 Task: Manage different settings to modify the organization's user interface
Action: Mouse scrolled (157, 293) with delta (0, 0)
Screenshot: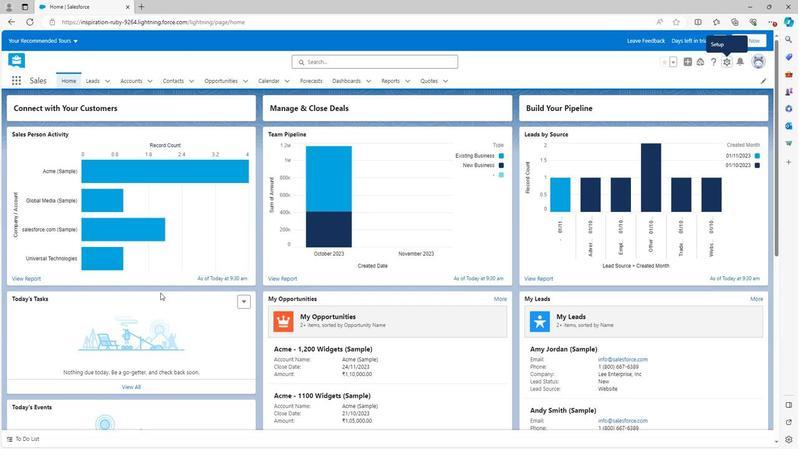 
Action: Mouse scrolled (157, 293) with delta (0, 0)
Screenshot: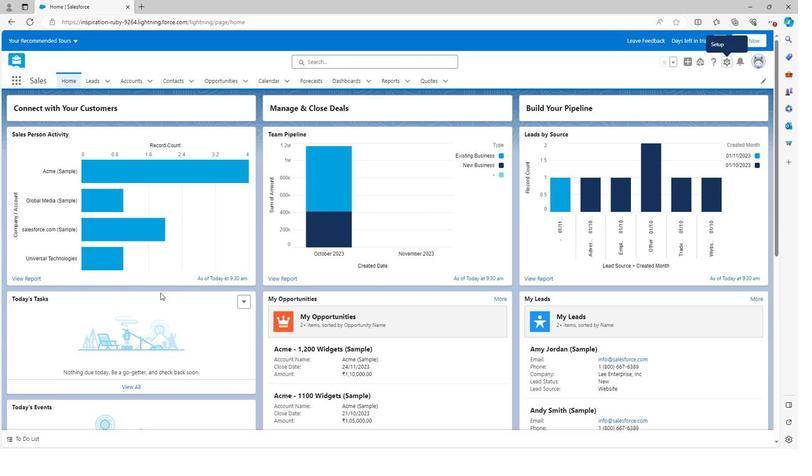 
Action: Mouse scrolled (157, 293) with delta (0, 0)
Screenshot: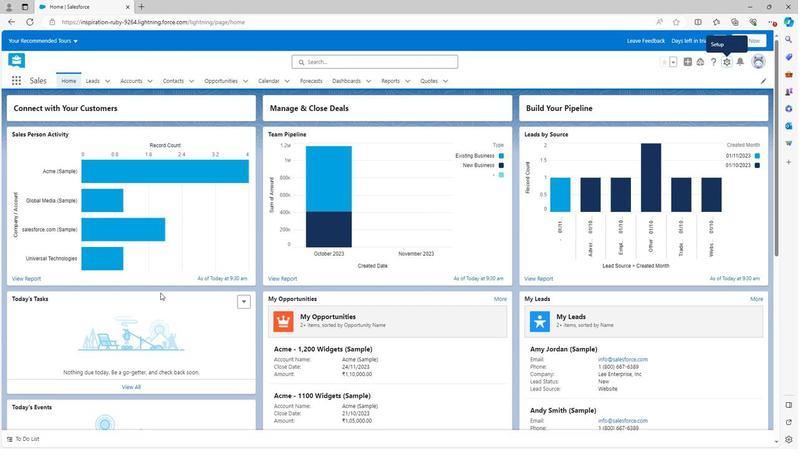 
Action: Mouse scrolled (157, 293) with delta (0, 0)
Screenshot: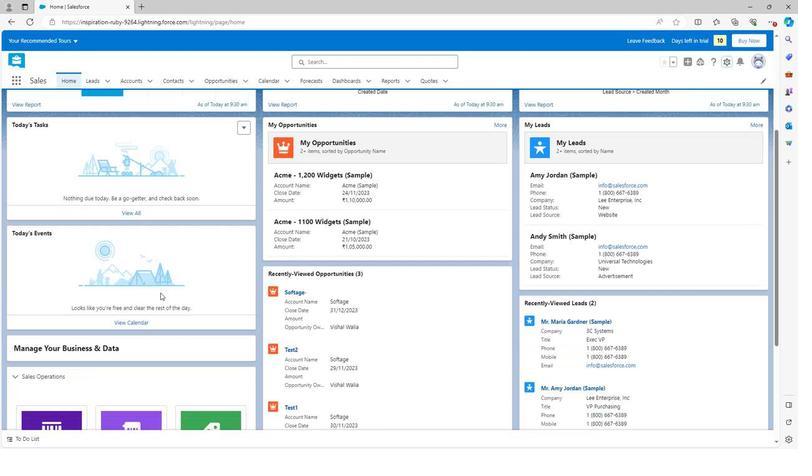 
Action: Mouse scrolled (157, 293) with delta (0, 0)
Screenshot: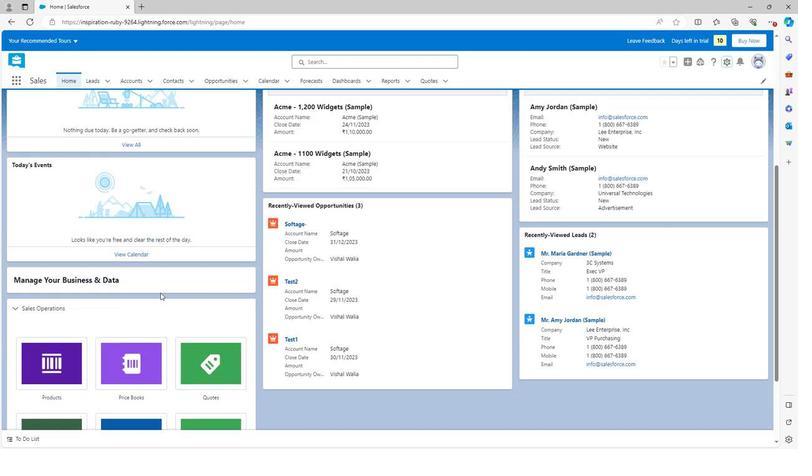 
Action: Mouse moved to (157, 293)
Screenshot: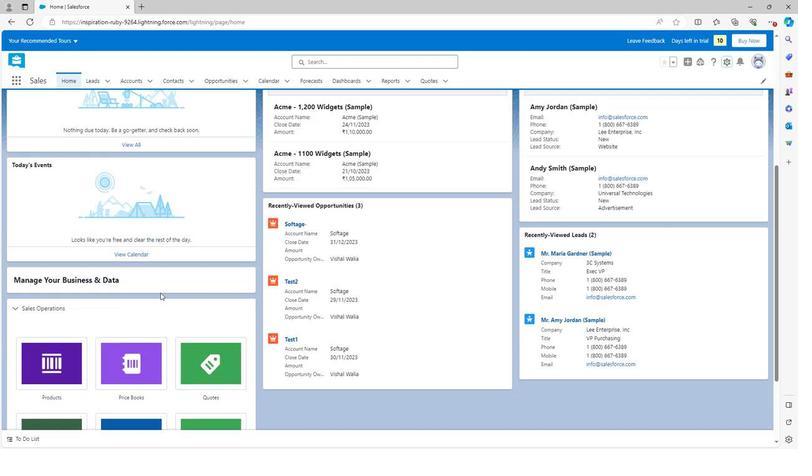 
Action: Mouse scrolled (157, 293) with delta (0, 0)
Screenshot: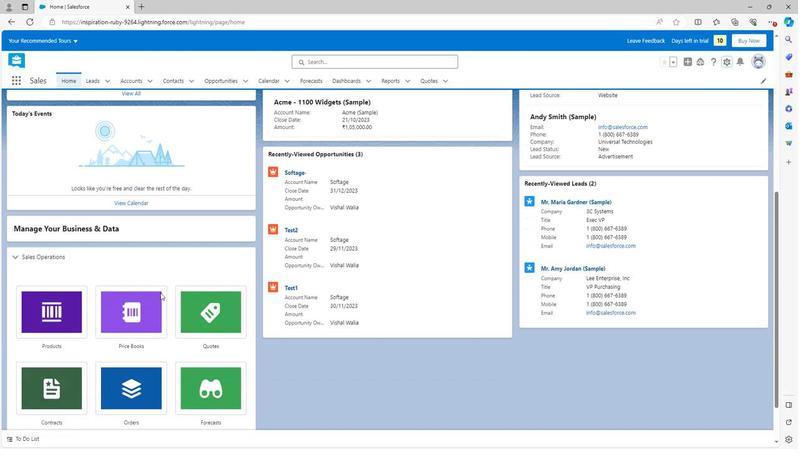 
Action: Mouse scrolled (157, 293) with delta (0, 0)
Screenshot: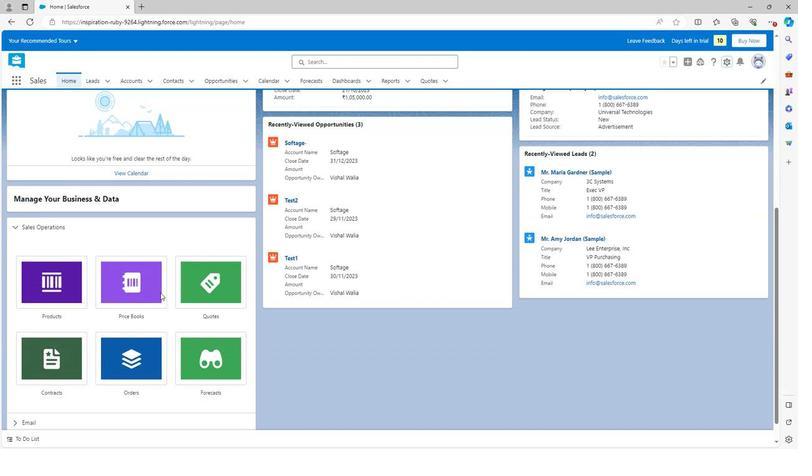 
Action: Mouse scrolled (157, 293) with delta (0, 0)
Screenshot: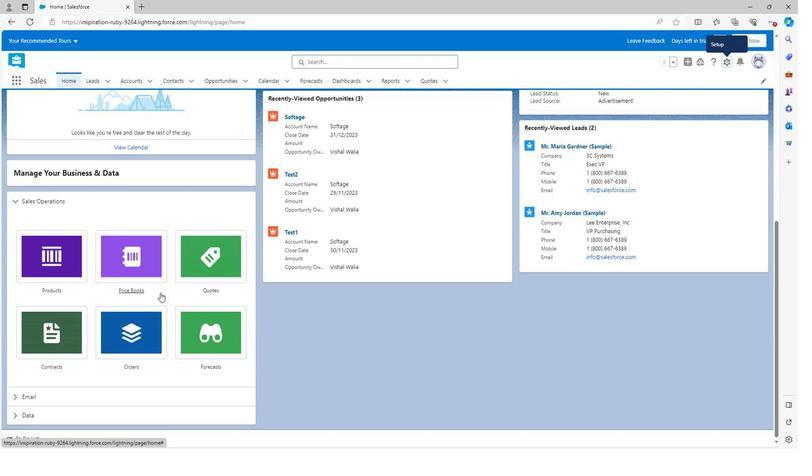 
Action: Mouse scrolled (157, 293) with delta (0, 0)
Screenshot: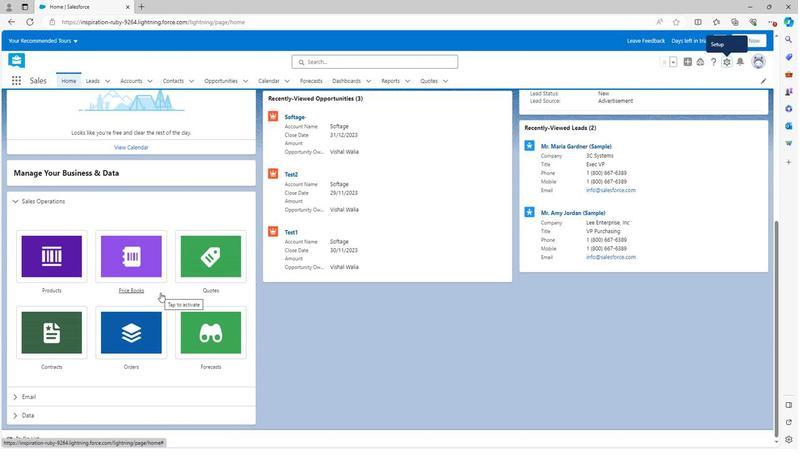 
Action: Mouse scrolled (157, 293) with delta (0, 0)
Screenshot: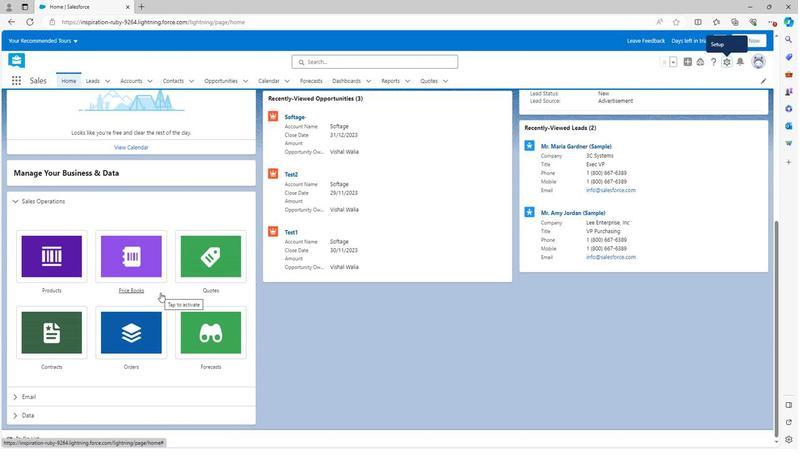 
Action: Mouse scrolled (157, 293) with delta (0, 0)
Screenshot: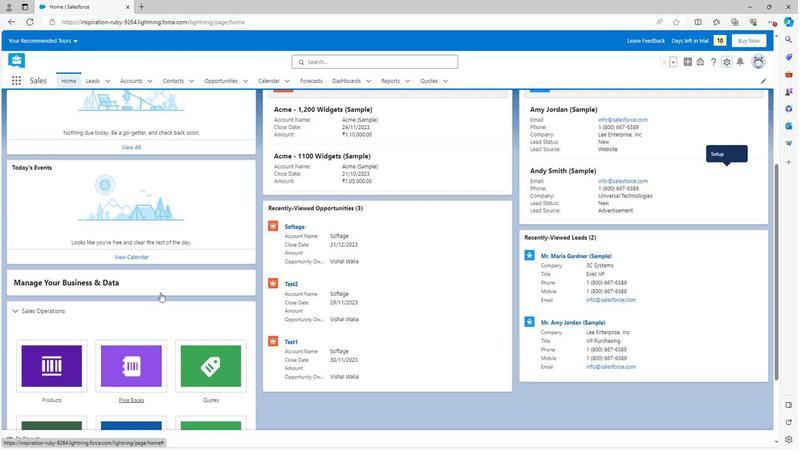 
Action: Mouse scrolled (157, 293) with delta (0, 0)
Screenshot: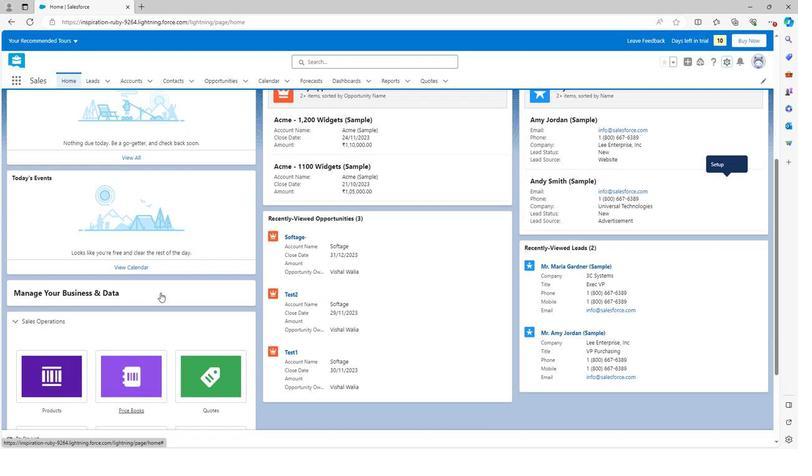 
Action: Mouse scrolled (157, 293) with delta (0, 0)
Screenshot: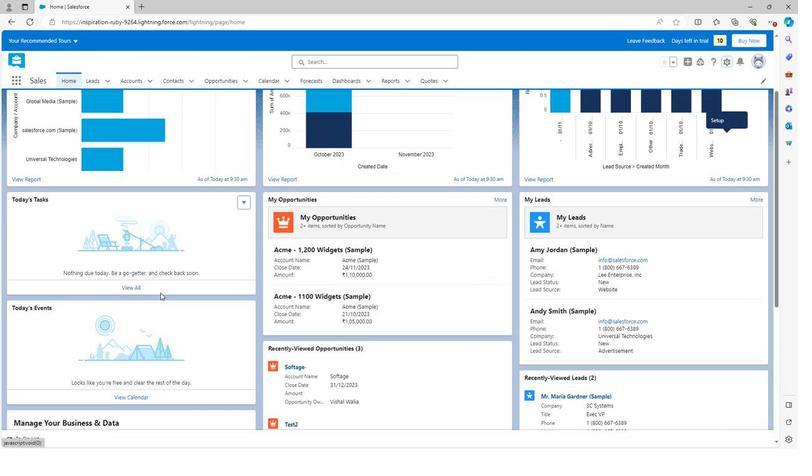 
Action: Mouse scrolled (157, 293) with delta (0, 0)
Screenshot: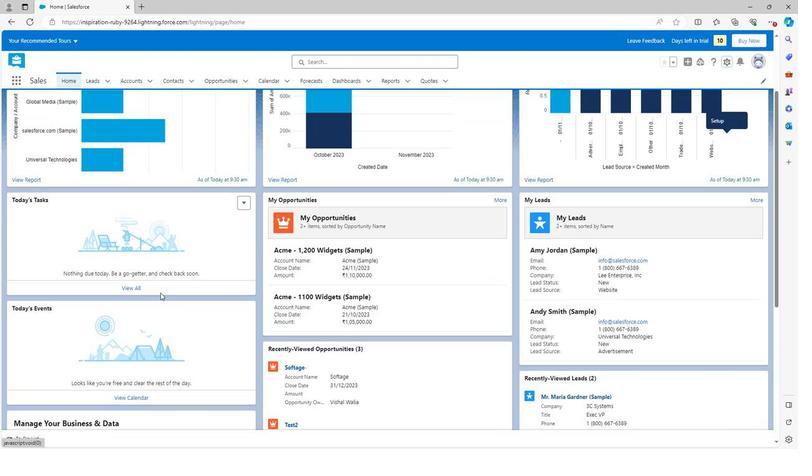 
Action: Mouse scrolled (157, 293) with delta (0, 0)
Screenshot: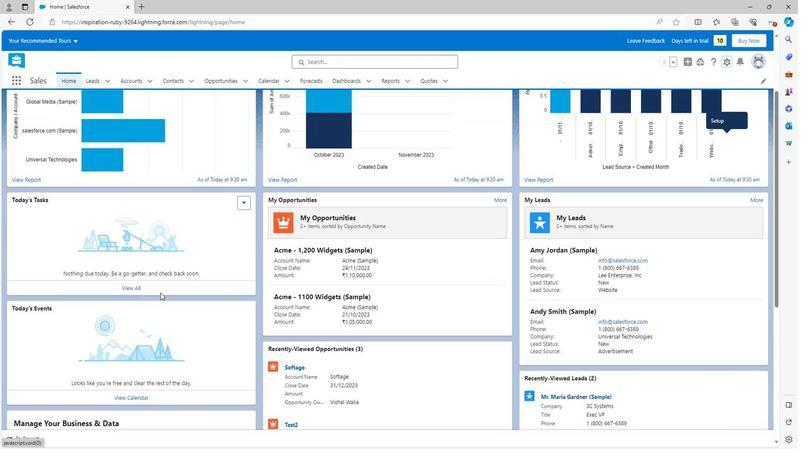 
Action: Mouse moved to (724, 62)
Screenshot: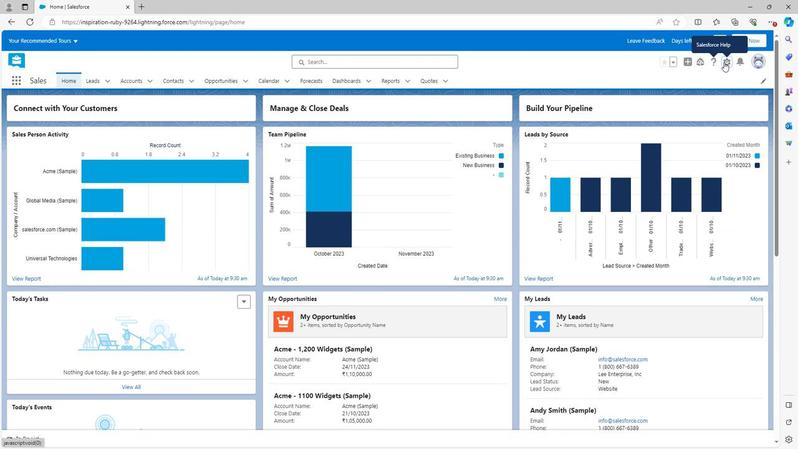 
Action: Mouse pressed left at (724, 62)
Screenshot: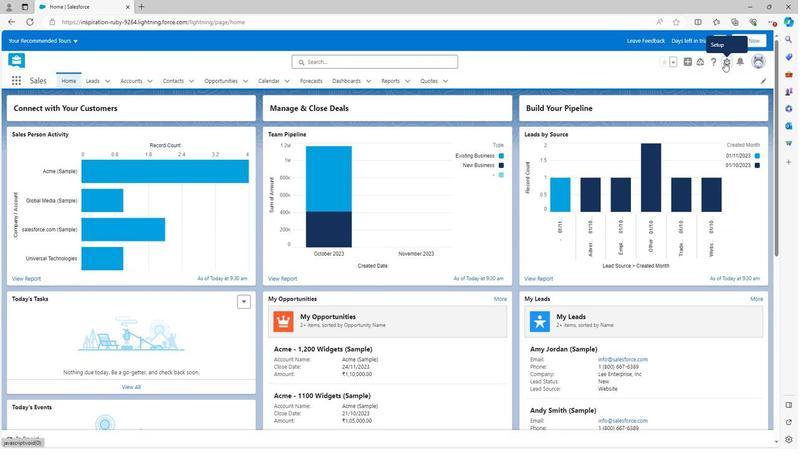 
Action: Mouse moved to (695, 86)
Screenshot: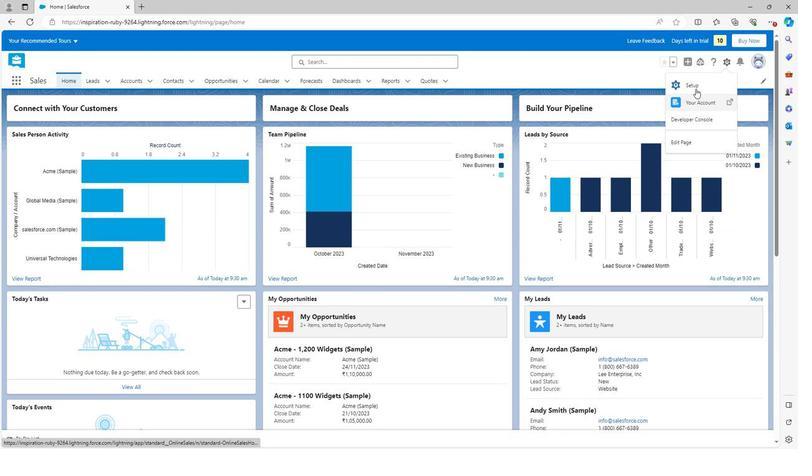 
Action: Mouse pressed left at (695, 86)
Screenshot: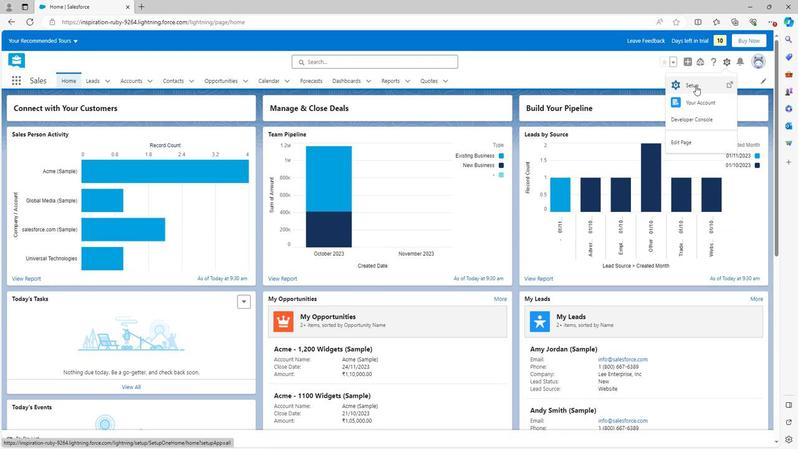 
Action: Mouse moved to (5, 378)
Screenshot: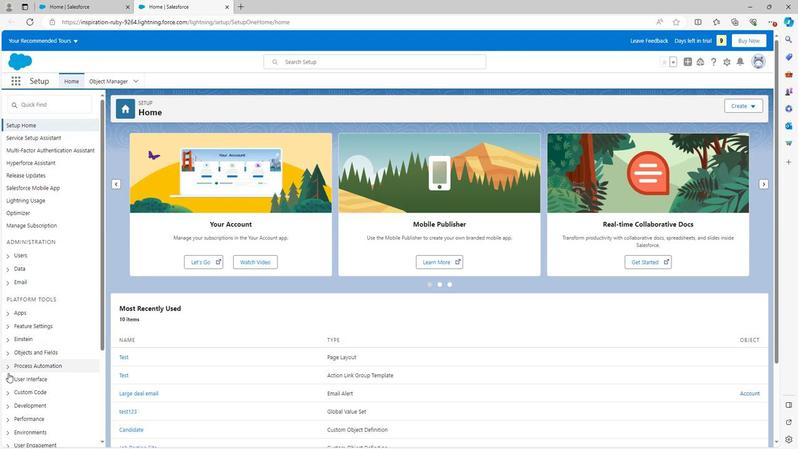 
Action: Mouse pressed left at (5, 378)
Screenshot: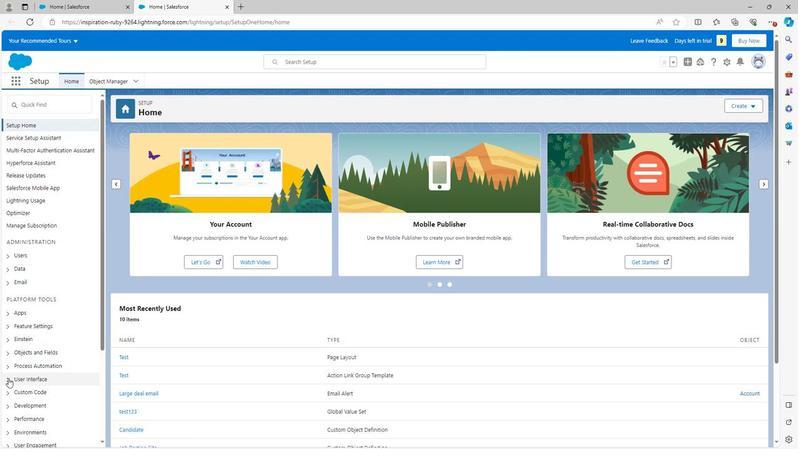 
Action: Mouse scrolled (5, 378) with delta (0, 0)
Screenshot: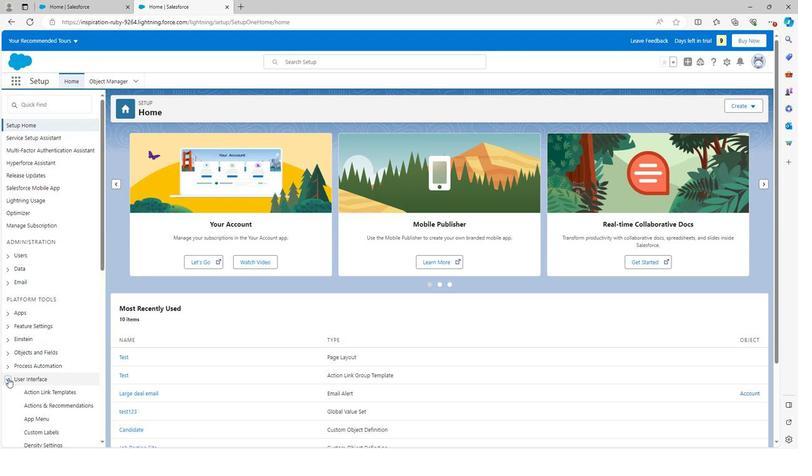 
Action: Mouse scrolled (5, 378) with delta (0, 0)
Screenshot: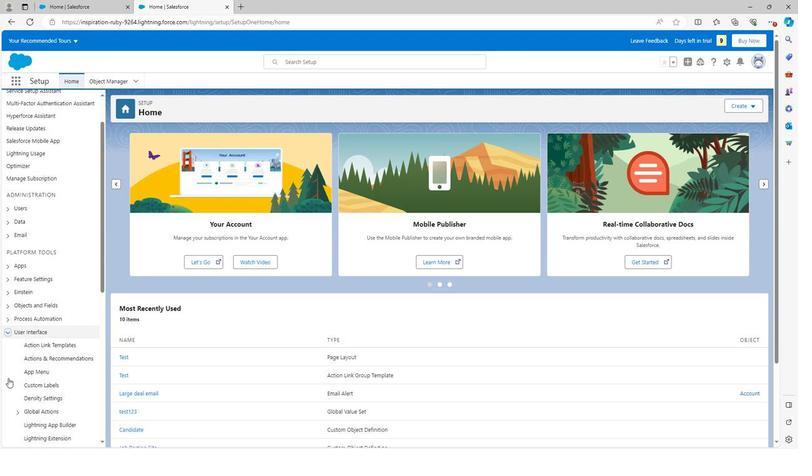 
Action: Mouse scrolled (5, 378) with delta (0, 0)
Screenshot: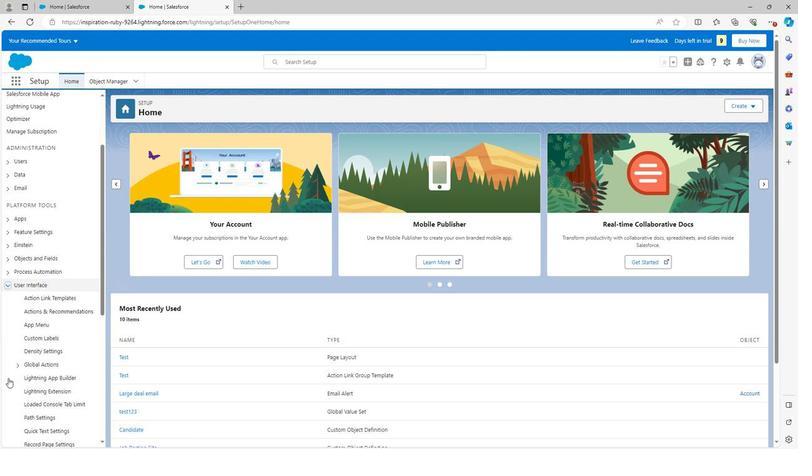 
Action: Mouse scrolled (5, 378) with delta (0, 0)
Screenshot: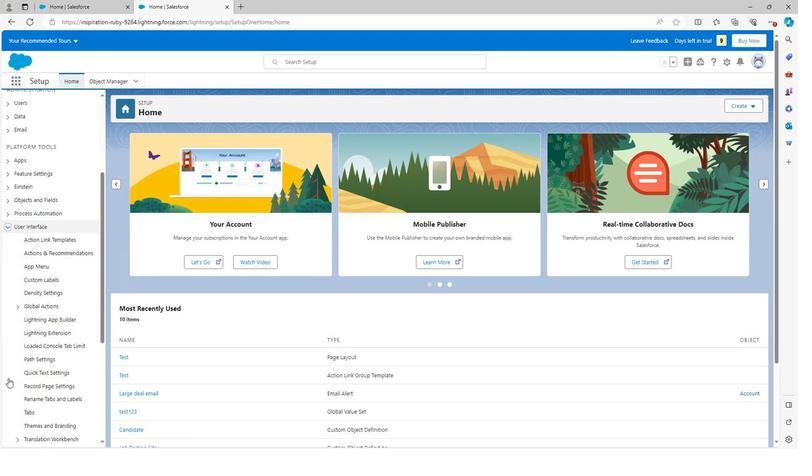 
Action: Mouse moved to (33, 386)
Screenshot: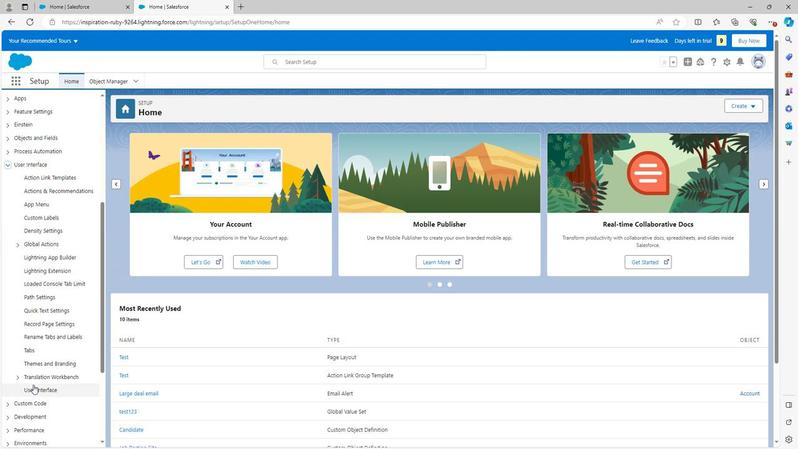 
Action: Mouse pressed left at (33, 386)
Screenshot: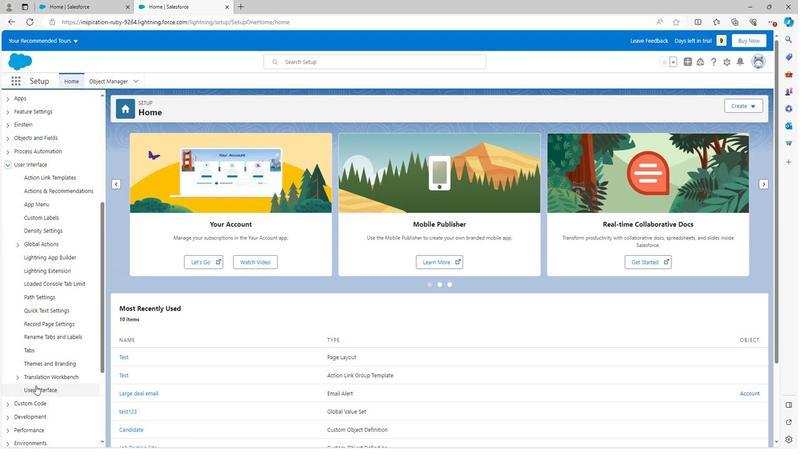 
Action: Mouse moved to (33, 390)
Screenshot: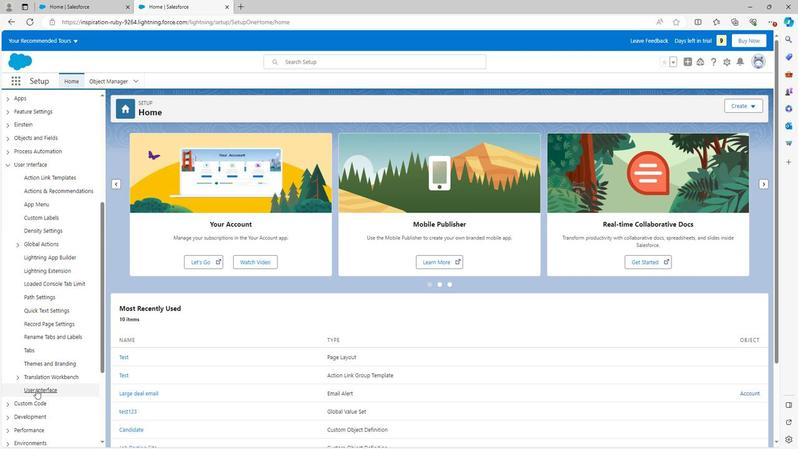 
Action: Mouse pressed left at (33, 390)
Screenshot: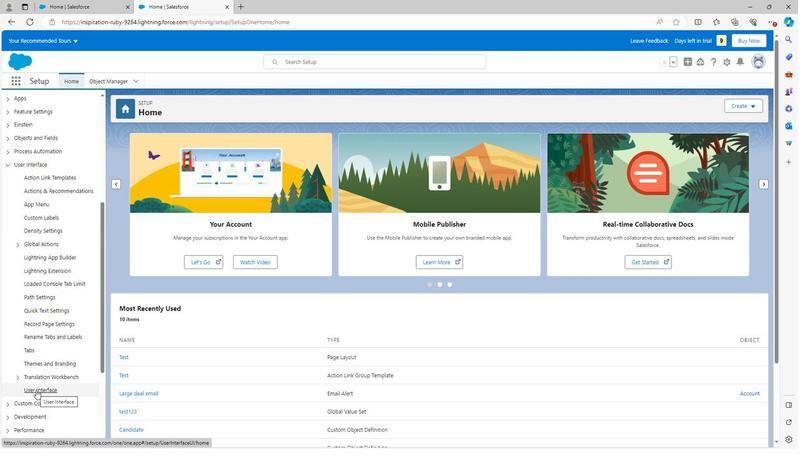 
Action: Mouse moved to (240, 342)
Screenshot: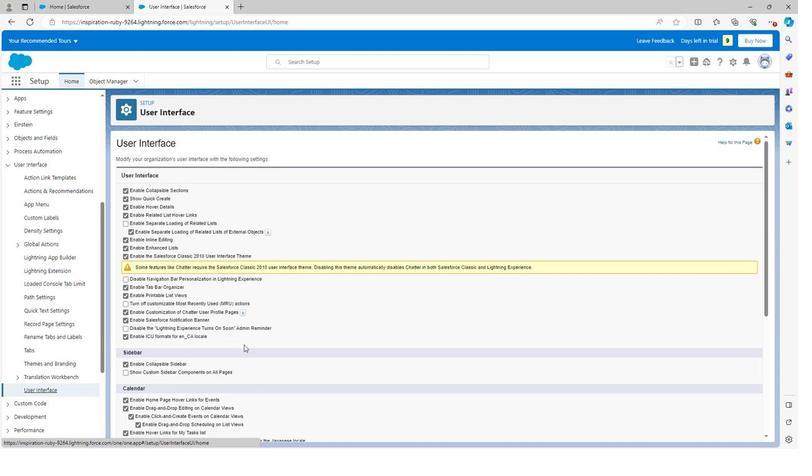 
Action: Mouse scrolled (240, 342) with delta (0, 0)
Screenshot: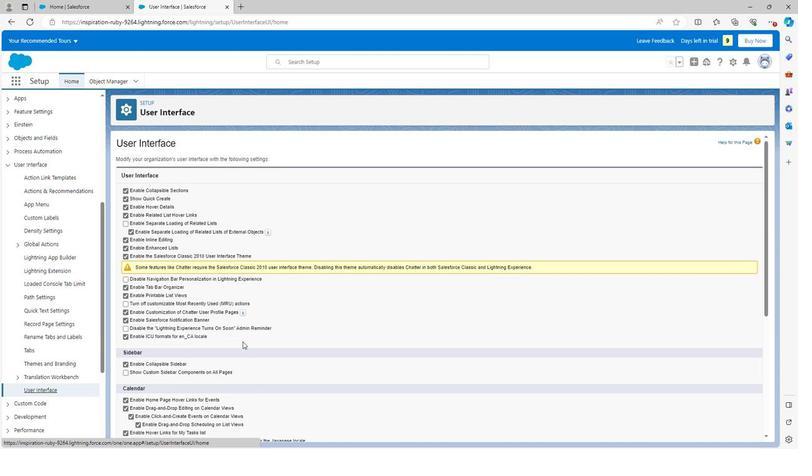 
Action: Mouse scrolled (240, 342) with delta (0, 0)
Screenshot: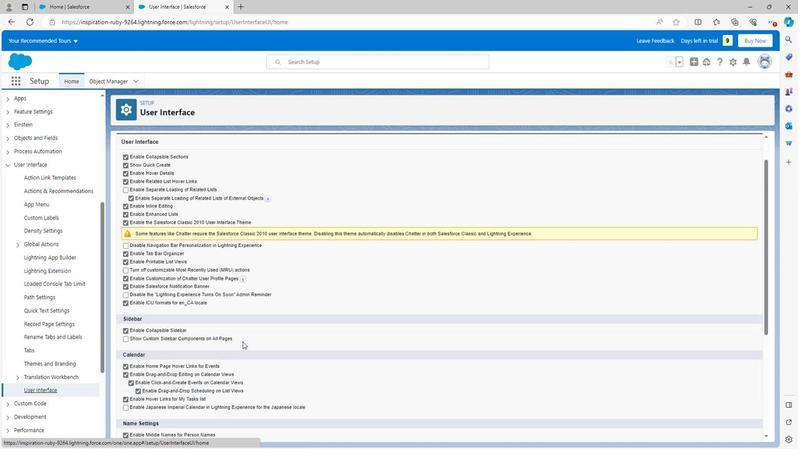 
Action: Mouse scrolled (240, 342) with delta (0, 0)
Screenshot: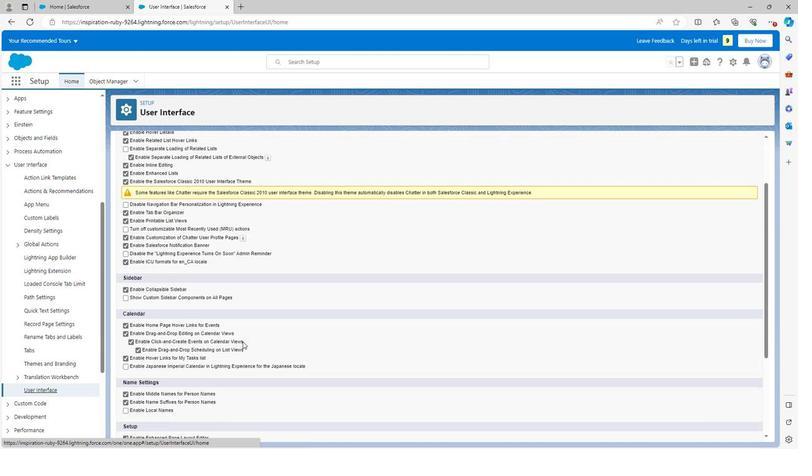 
Action: Mouse scrolled (240, 342) with delta (0, 0)
Screenshot: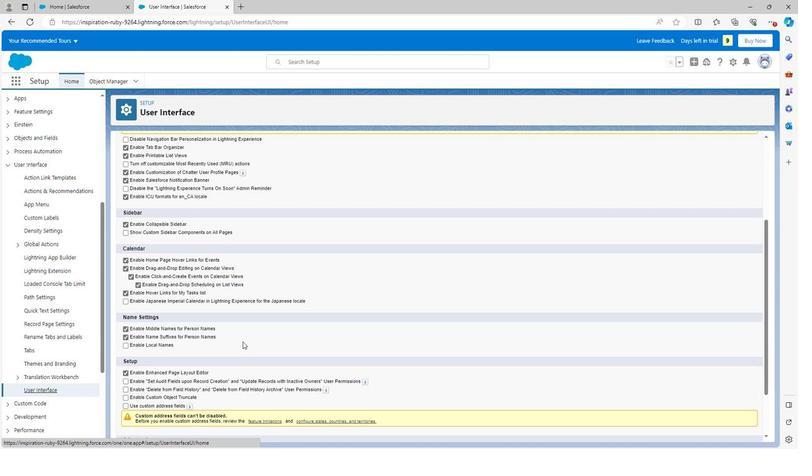 
Action: Mouse moved to (240, 342)
Screenshot: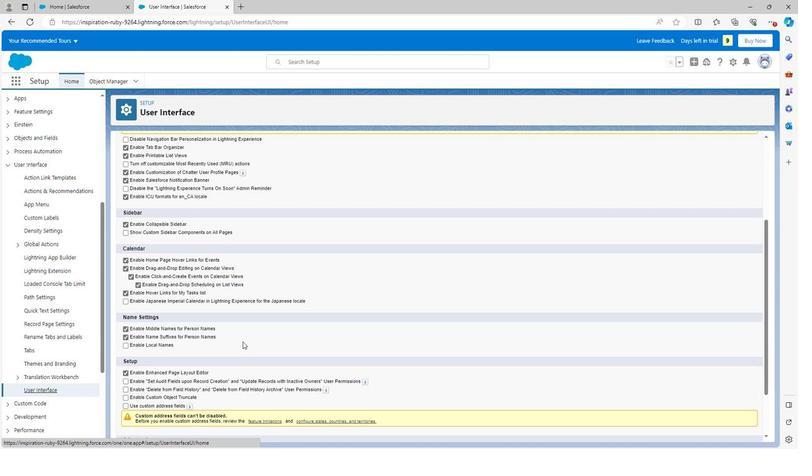 
Action: Mouse scrolled (240, 342) with delta (0, 0)
Screenshot: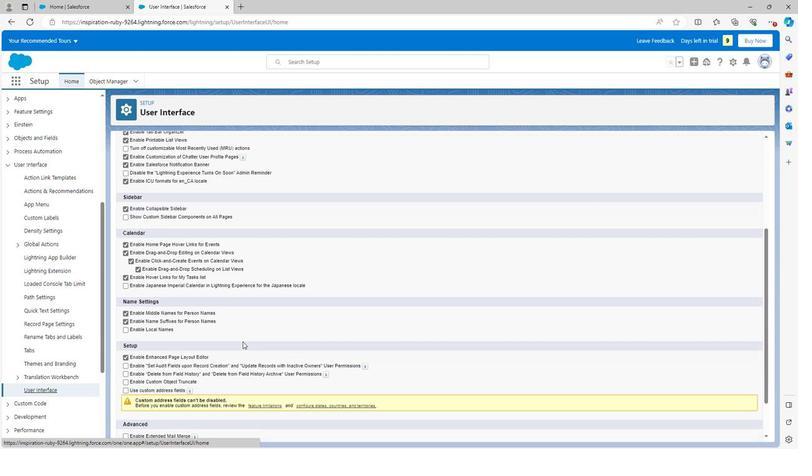 
Action: Mouse scrolled (240, 342) with delta (0, 0)
Screenshot: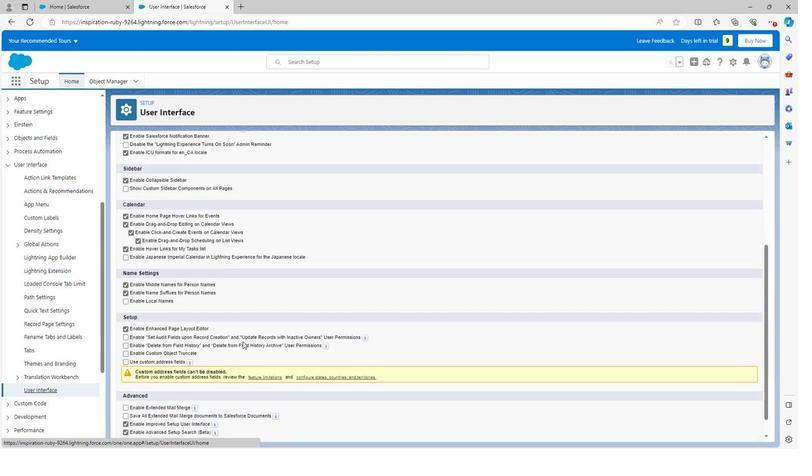 
Action: Mouse scrolled (240, 342) with delta (0, 0)
Screenshot: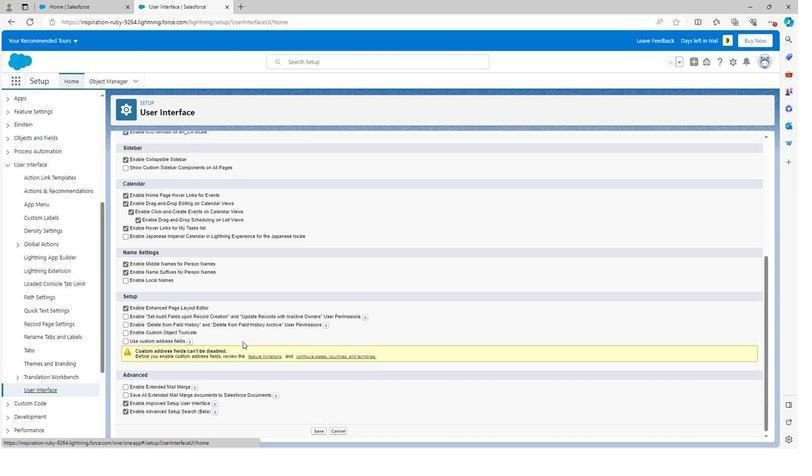
Action: Mouse moved to (238, 342)
Screenshot: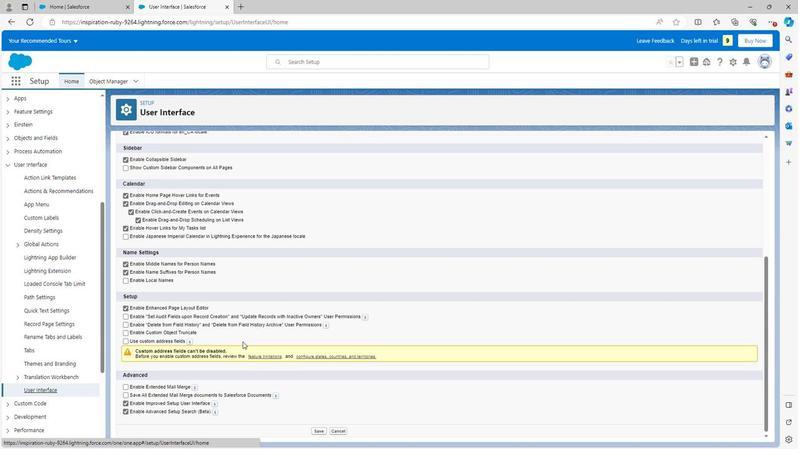
Action: Mouse scrolled (238, 342) with delta (0, 0)
Screenshot: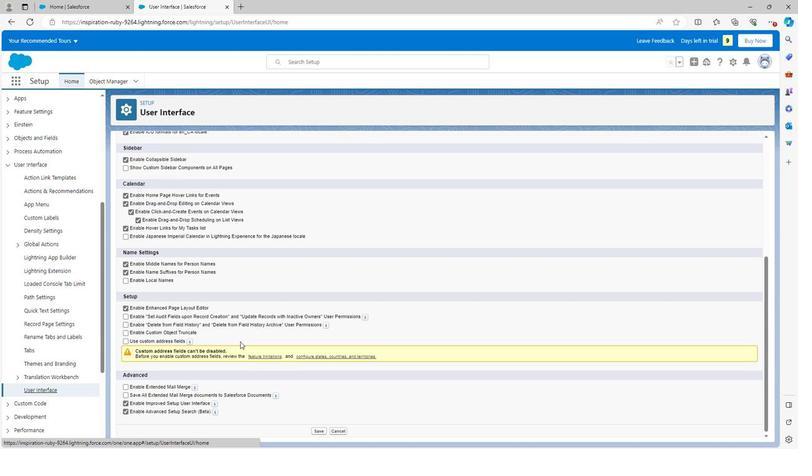 
Action: Mouse scrolled (238, 342) with delta (0, 0)
Screenshot: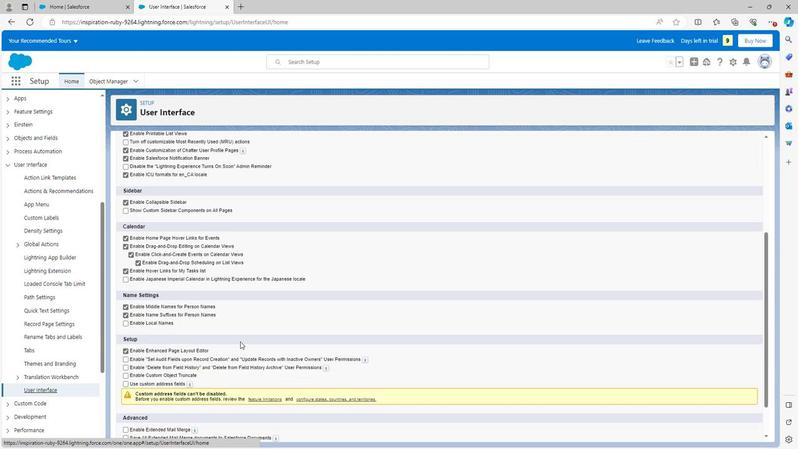 
Action: Mouse scrolled (238, 342) with delta (0, 0)
Screenshot: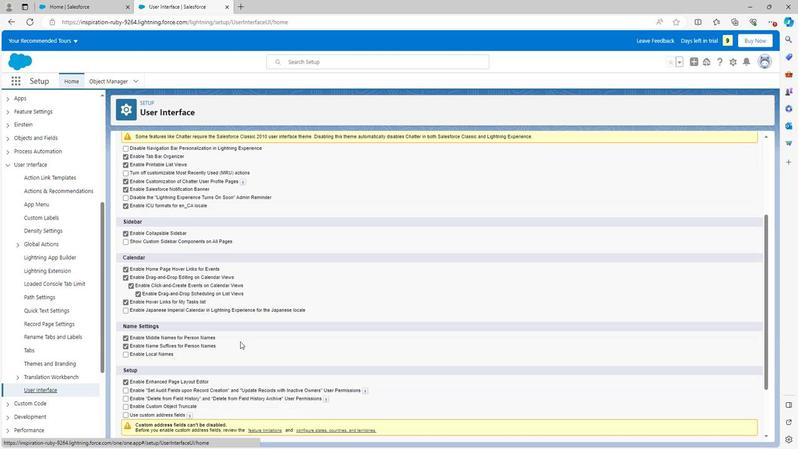
Action: Mouse scrolled (238, 342) with delta (0, 0)
Screenshot: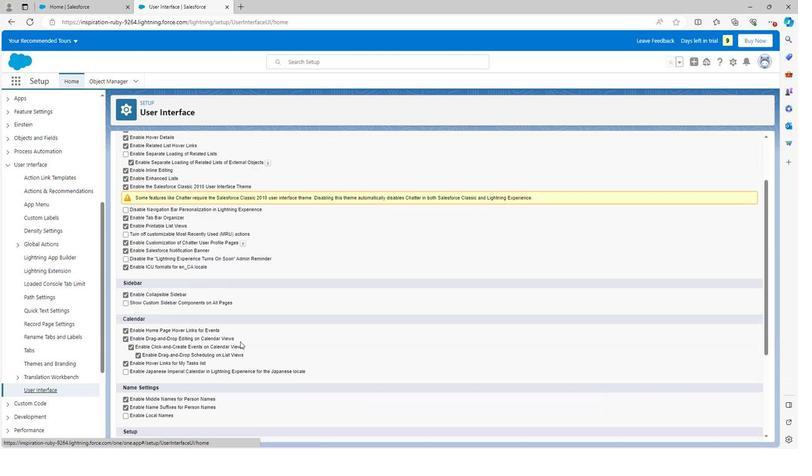 
Action: Mouse scrolled (238, 342) with delta (0, 0)
Screenshot: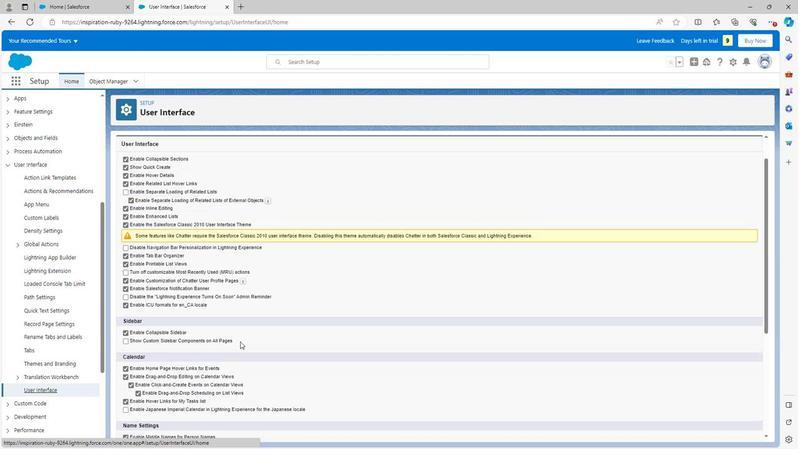 
Action: Mouse scrolled (238, 342) with delta (0, 0)
Screenshot: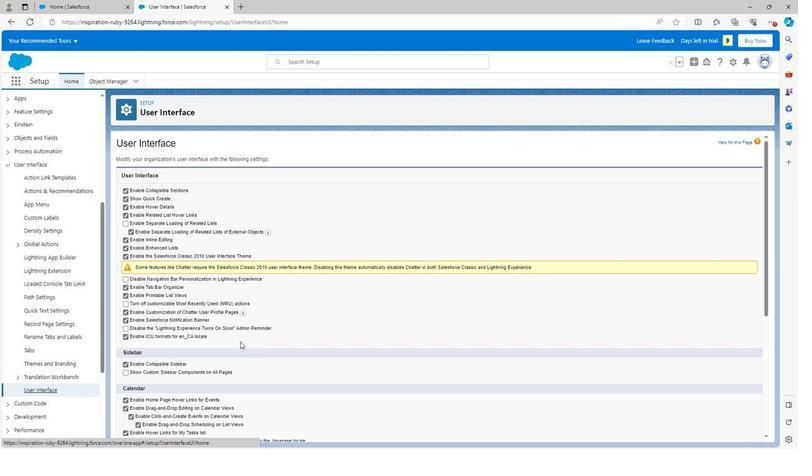
Action: Mouse scrolled (238, 342) with delta (0, 0)
Screenshot: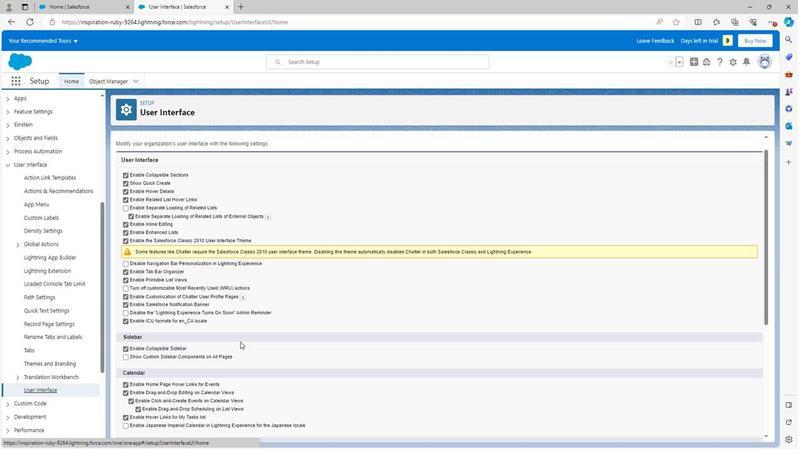 
Action: Mouse scrolled (238, 342) with delta (0, 0)
Screenshot: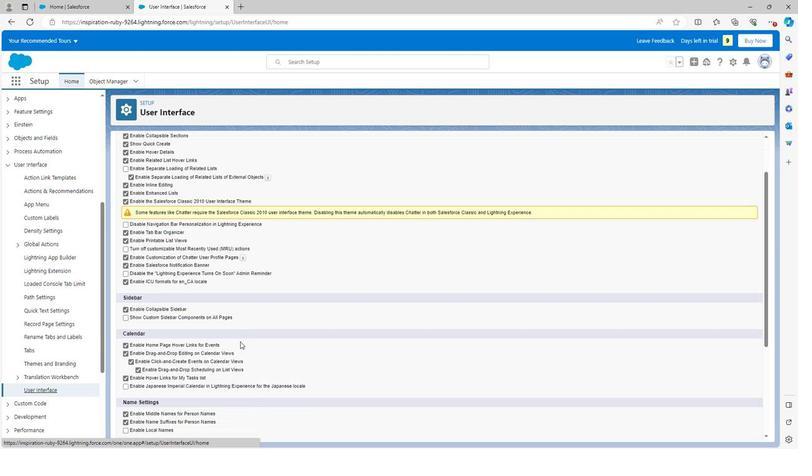 
Action: Mouse scrolled (238, 342) with delta (0, 0)
Screenshot: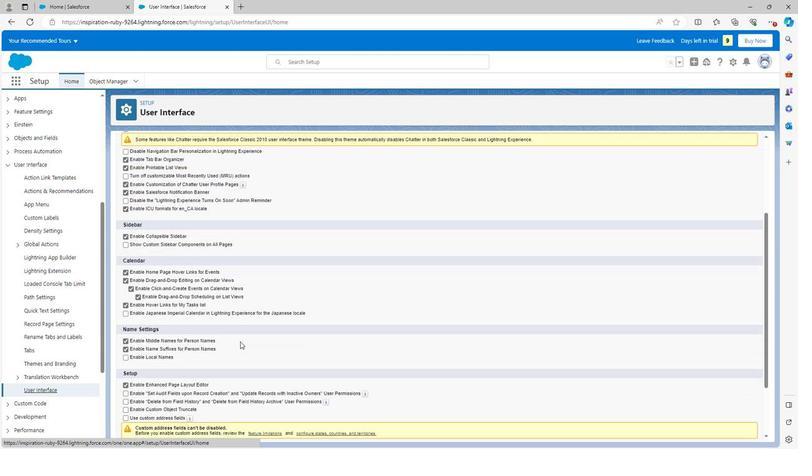 
Action: Mouse scrolled (238, 342) with delta (0, 0)
Screenshot: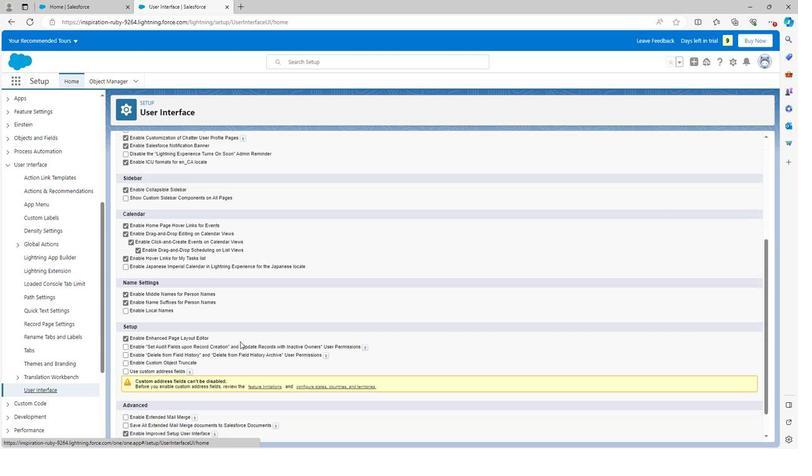 
Action: Mouse scrolled (238, 342) with delta (0, 0)
Screenshot: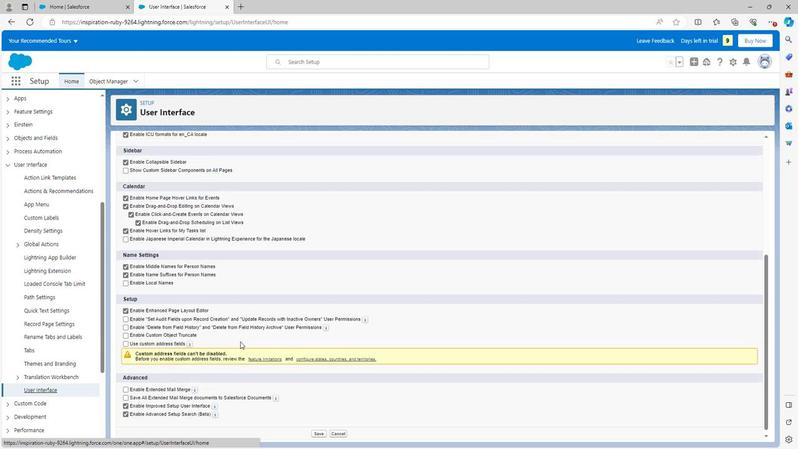 
Action: Mouse moved to (315, 430)
Screenshot: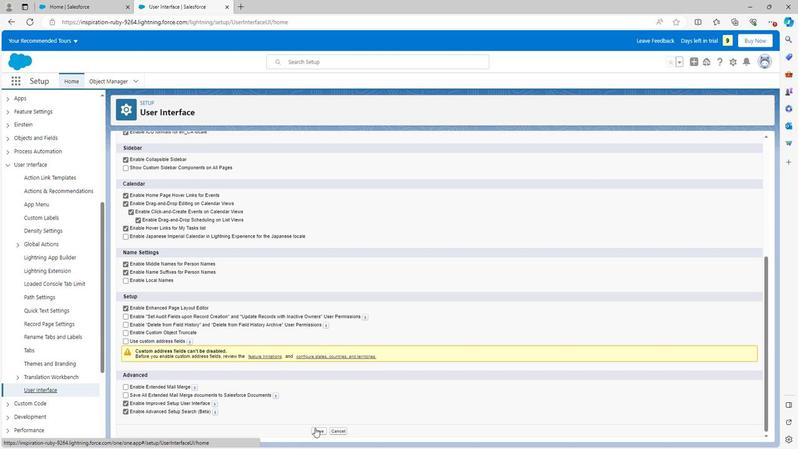 
Action: Mouse pressed left at (315, 430)
Screenshot: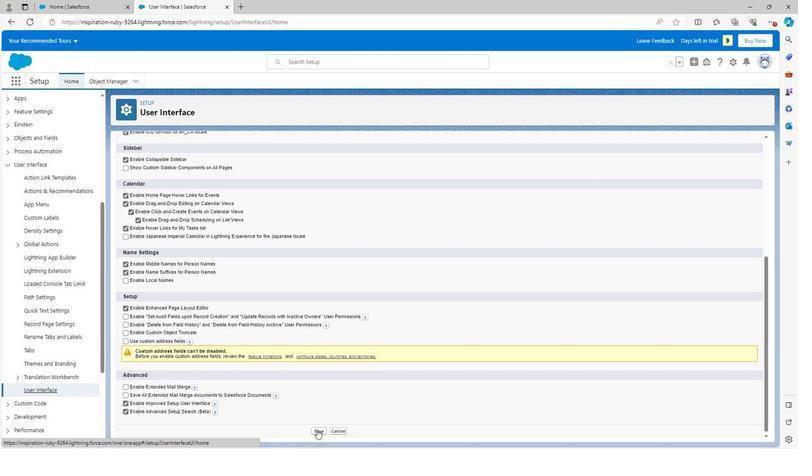 
Action: Mouse moved to (310, 377)
Screenshot: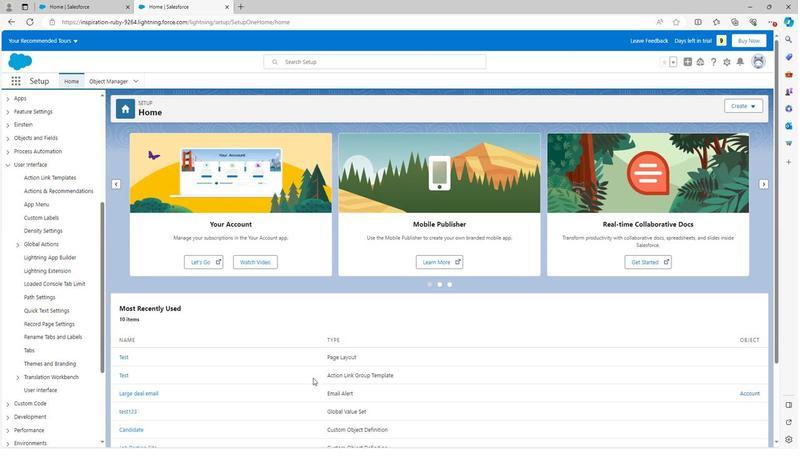 
Action: Mouse scrolled (310, 376) with delta (0, 0)
Screenshot: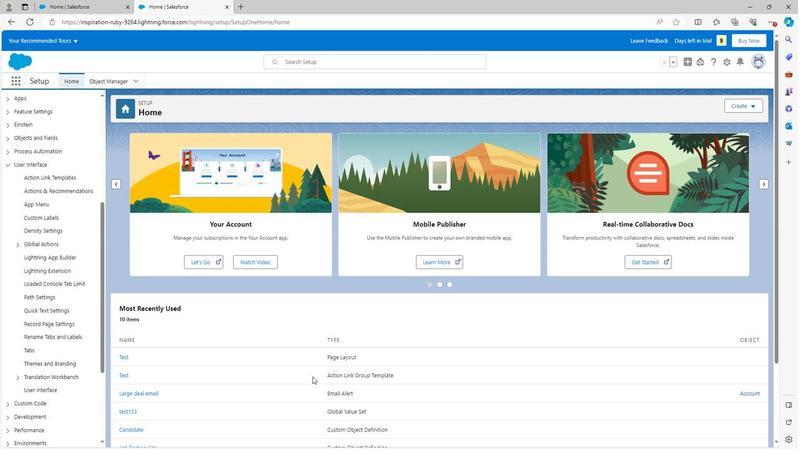 
Action: Mouse scrolled (310, 376) with delta (0, 0)
Screenshot: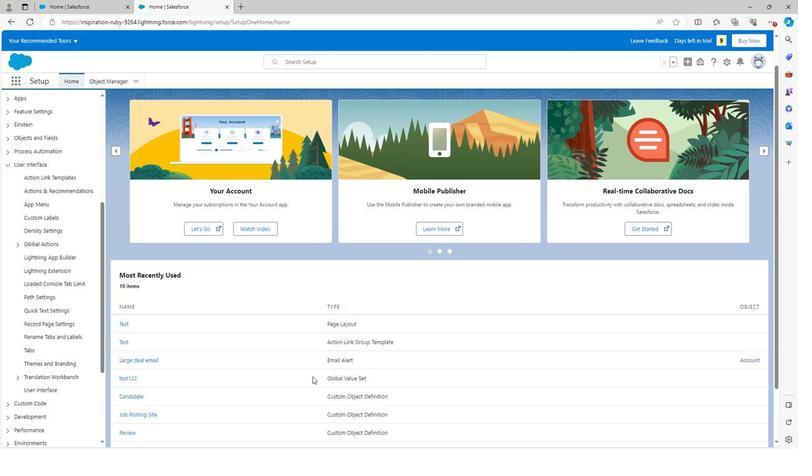
Action: Mouse scrolled (310, 376) with delta (0, 0)
Screenshot: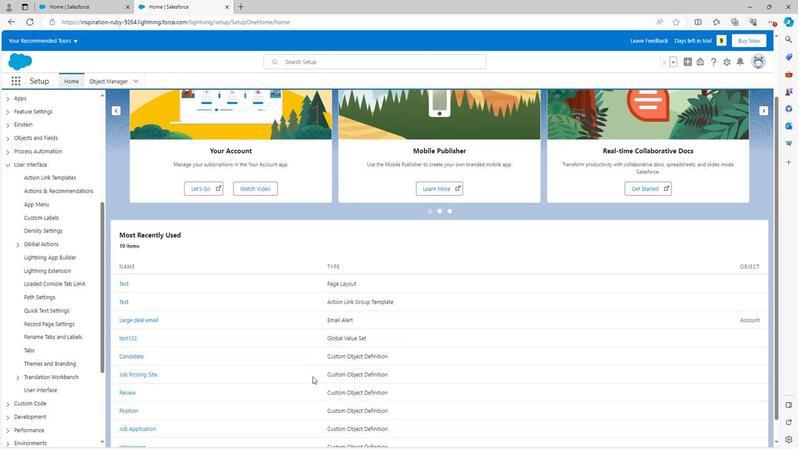 
Action: Mouse scrolled (310, 376) with delta (0, 0)
Screenshot: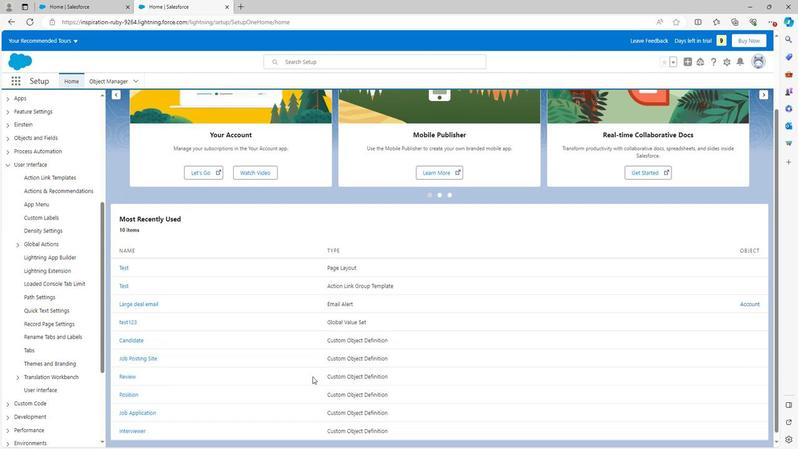 
Action: Mouse scrolled (310, 377) with delta (0, 0)
Screenshot: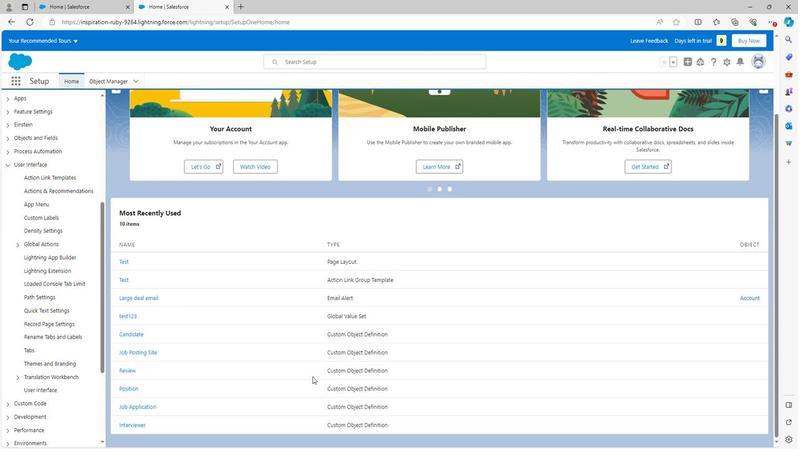 
Action: Mouse scrolled (310, 377) with delta (0, 0)
Screenshot: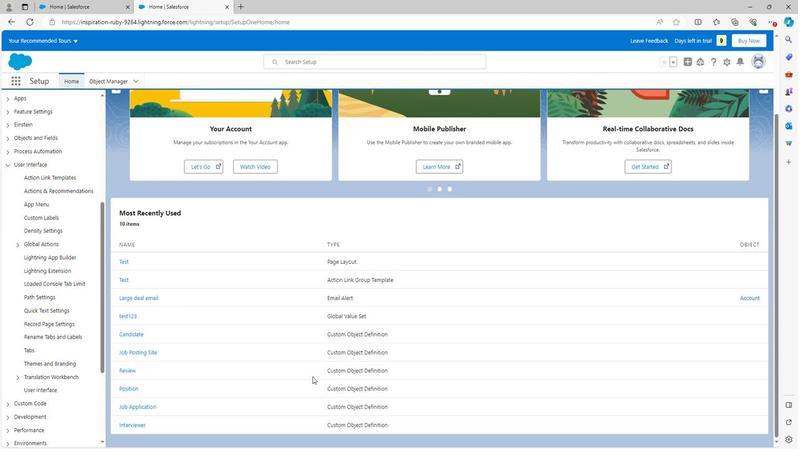 
Action: Mouse scrolled (310, 377) with delta (0, 0)
Screenshot: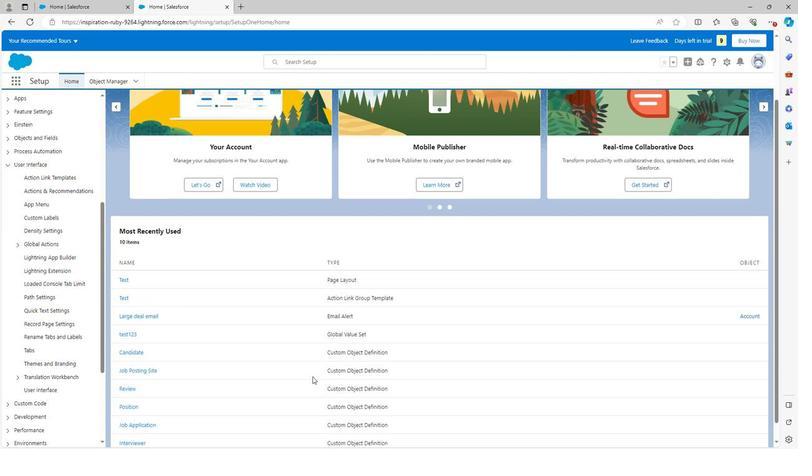 
Action: Mouse scrolled (310, 377) with delta (0, 0)
Screenshot: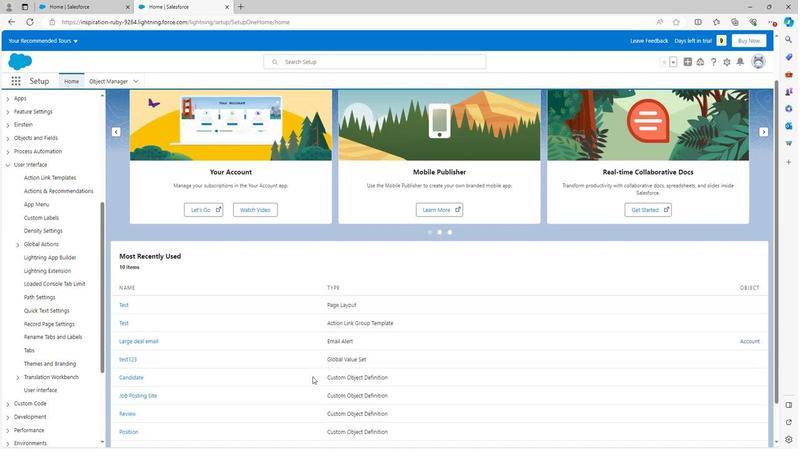 
Action: Mouse scrolled (310, 377) with delta (0, 0)
Screenshot: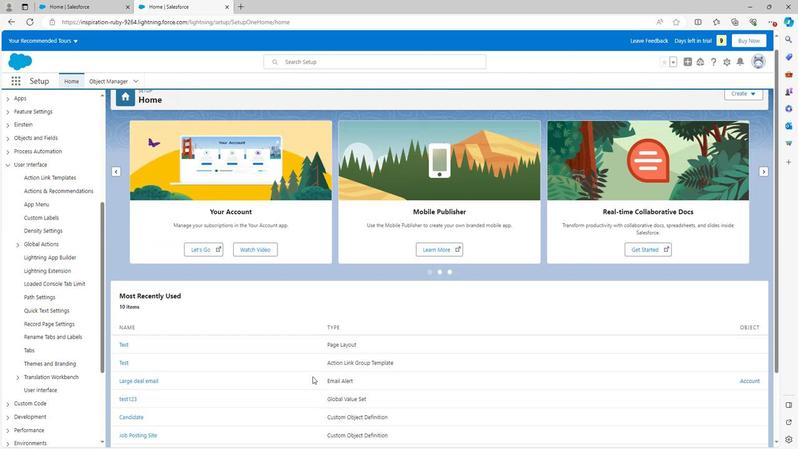 
Action: Mouse moved to (310, 376)
Screenshot: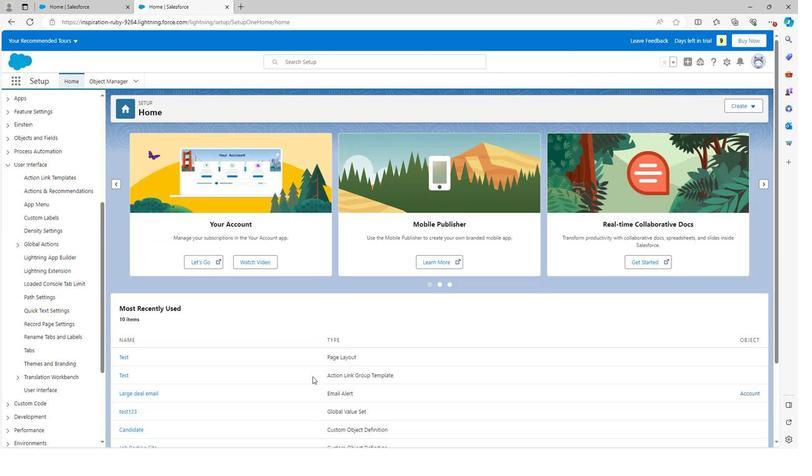 
